 Task: Enable the option that shows HTML comments.
Action: Mouse moved to (949, 30)
Screenshot: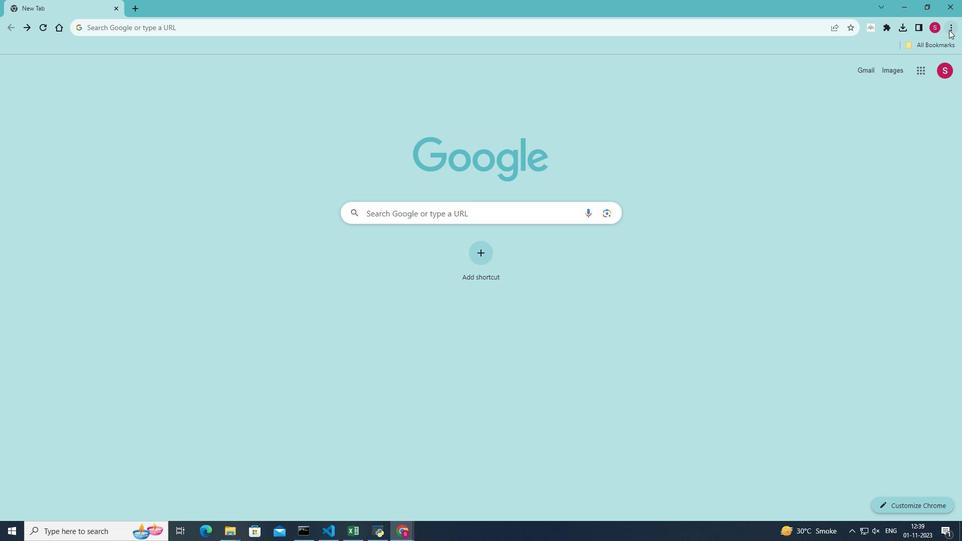 
Action: Mouse pressed left at (949, 30)
Screenshot: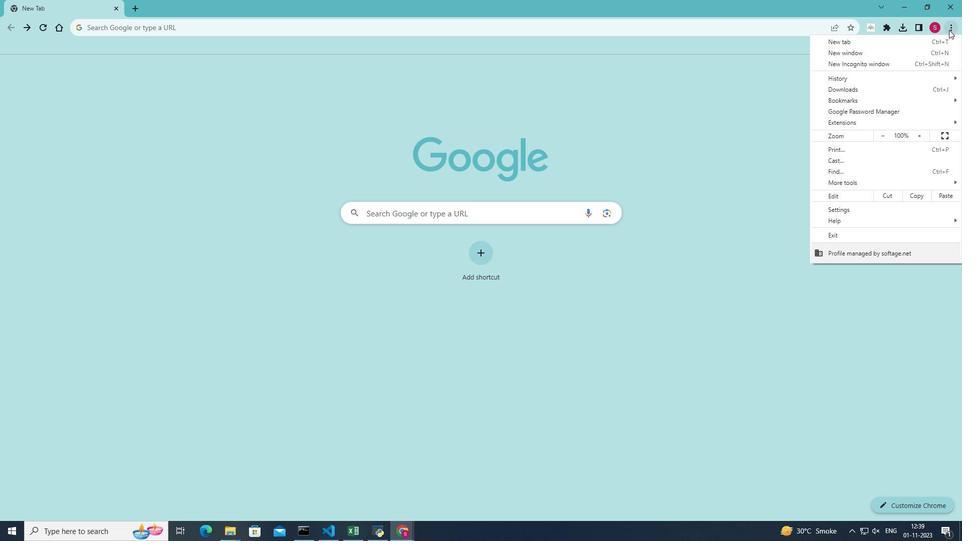 
Action: Mouse moved to (856, 182)
Screenshot: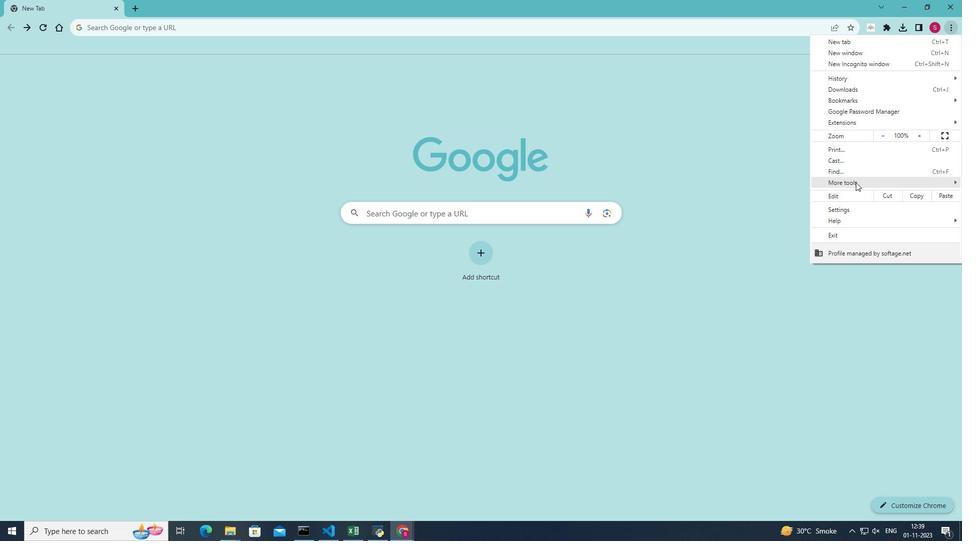
Action: Mouse pressed left at (856, 182)
Screenshot: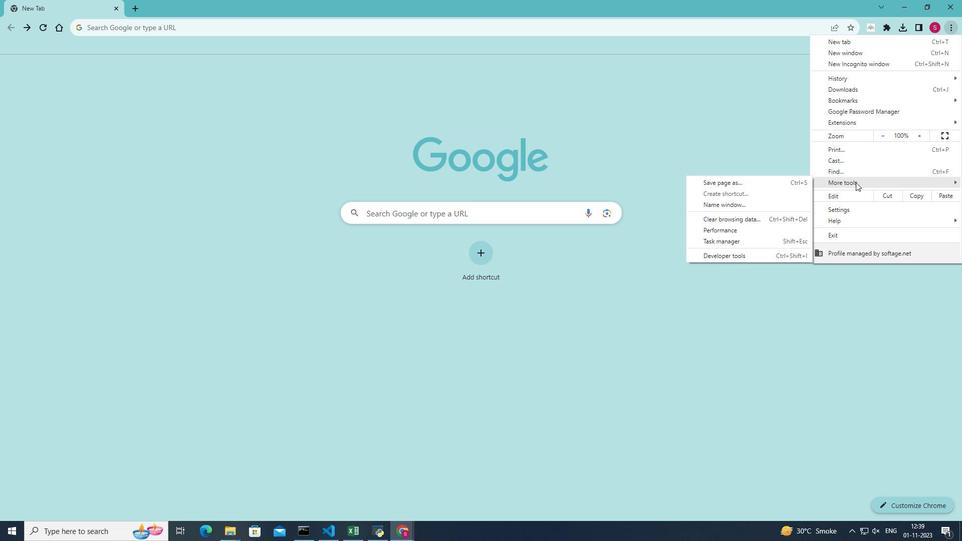 
Action: Mouse moved to (742, 254)
Screenshot: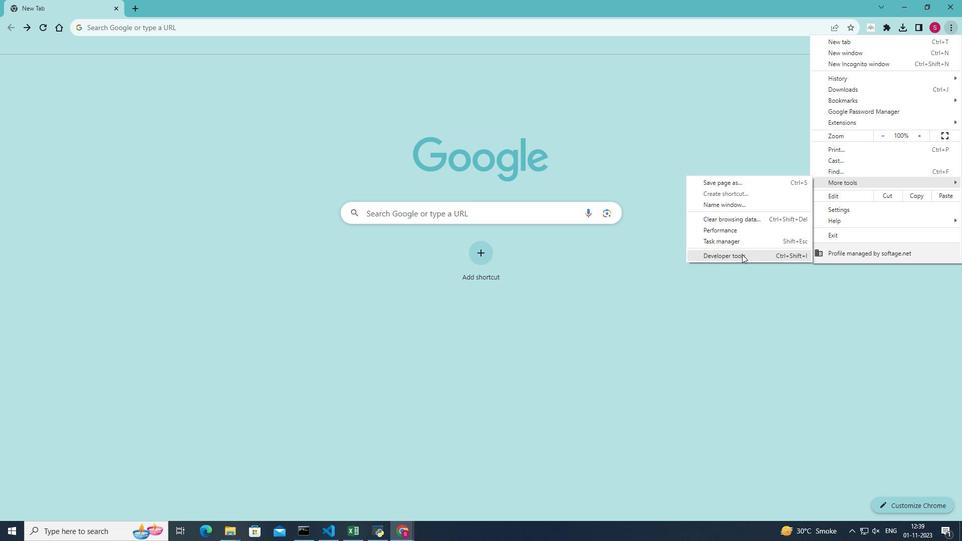
Action: Mouse pressed left at (742, 254)
Screenshot: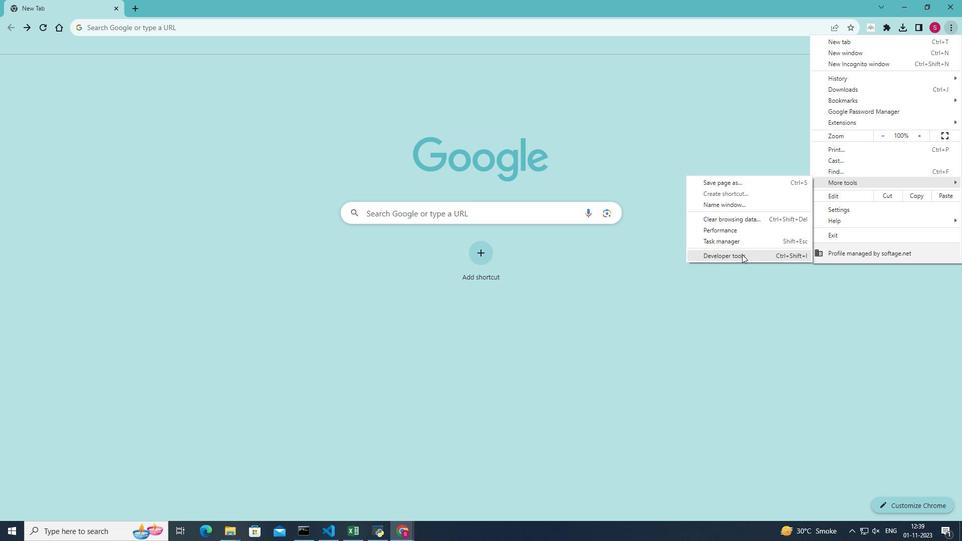 
Action: Mouse moved to (925, 61)
Screenshot: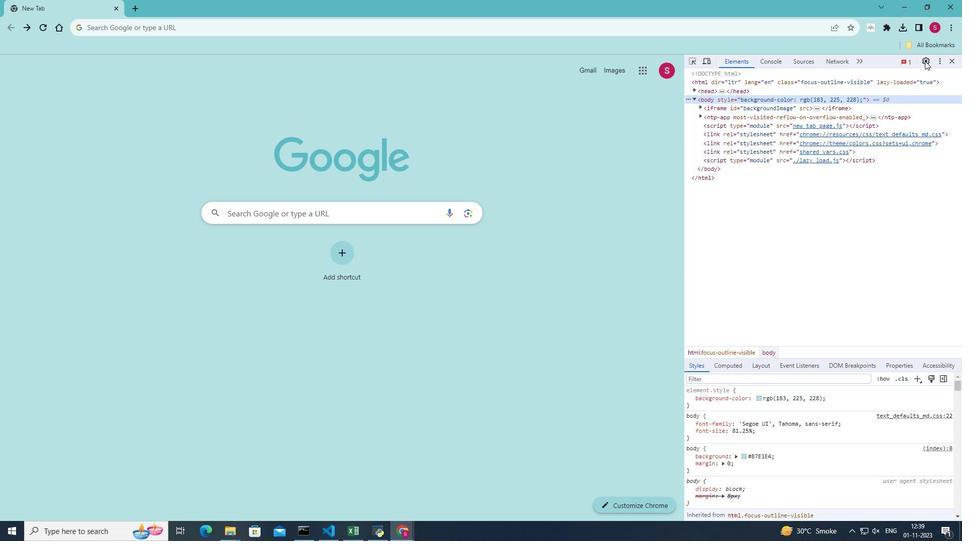 
Action: Mouse pressed left at (925, 61)
Screenshot: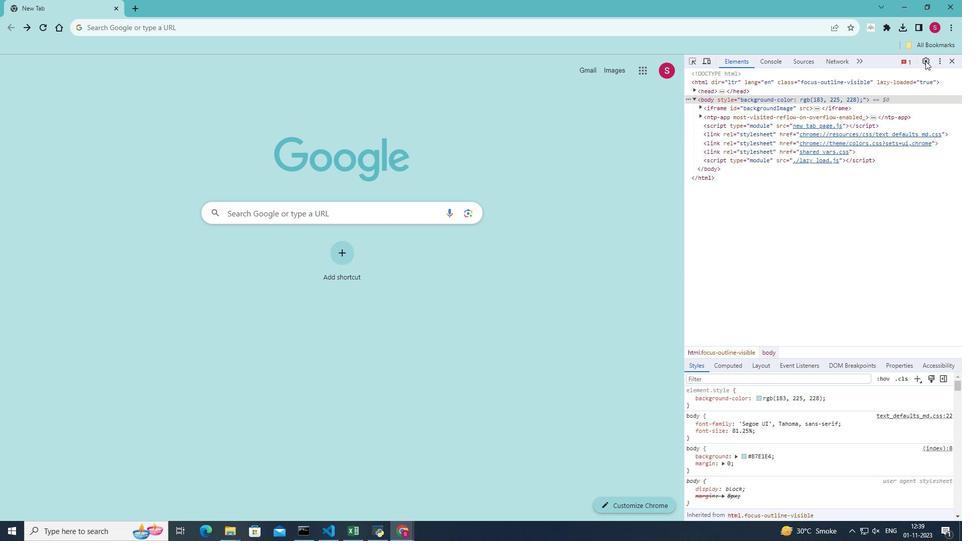 
Action: Mouse moved to (888, 309)
Screenshot: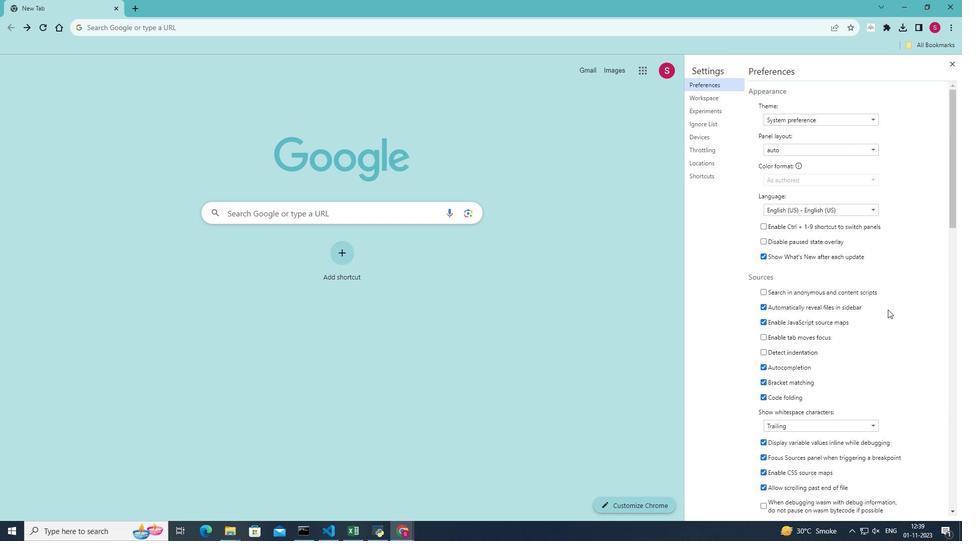 
Action: Mouse scrolled (888, 309) with delta (0, 0)
Screenshot: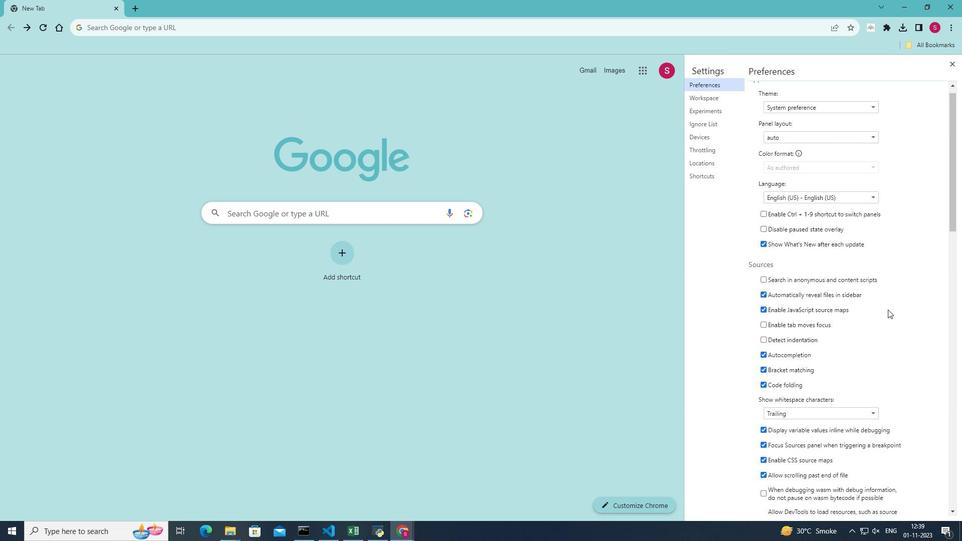 
Action: Mouse scrolled (888, 309) with delta (0, 0)
Screenshot: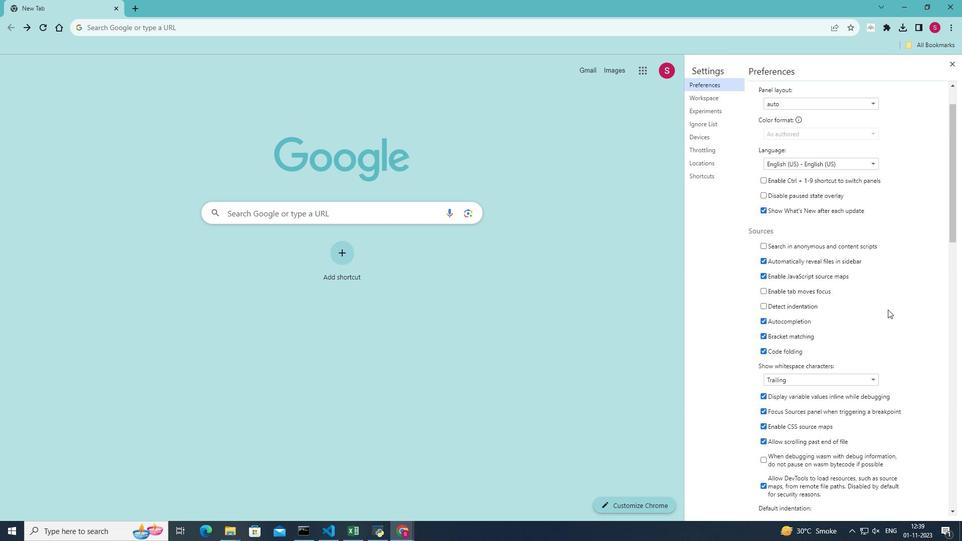 
Action: Mouse scrolled (888, 309) with delta (0, 0)
Screenshot: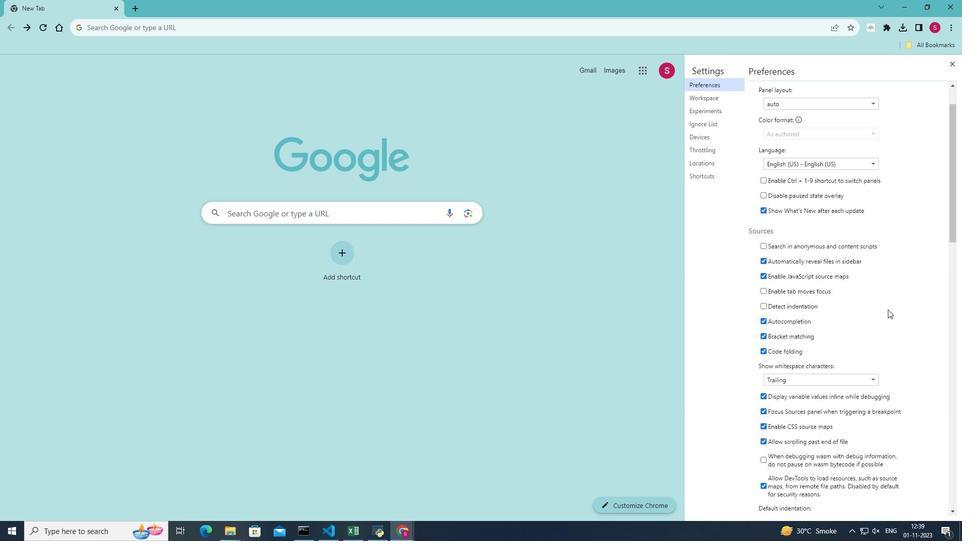 
Action: Mouse scrolled (888, 309) with delta (0, 0)
Screenshot: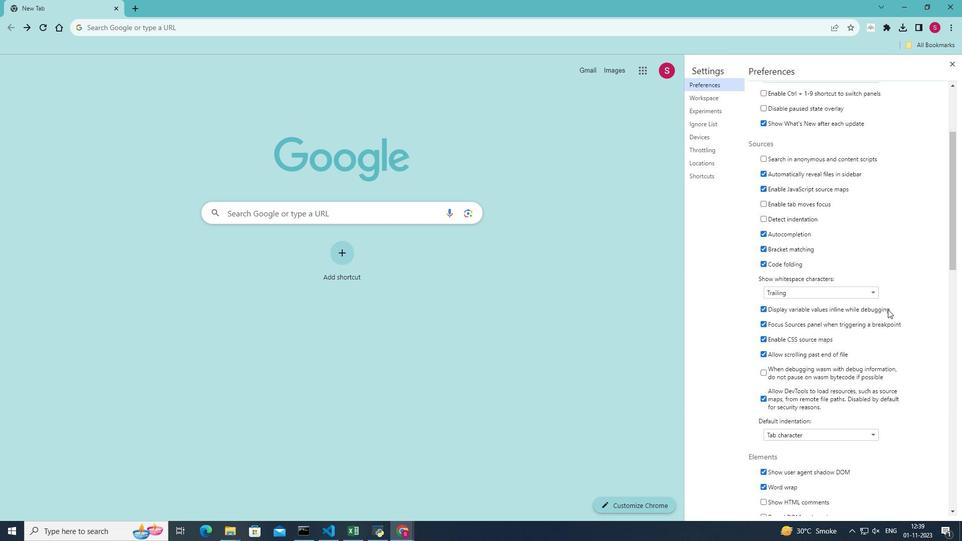 
Action: Mouse scrolled (888, 309) with delta (0, 0)
Screenshot: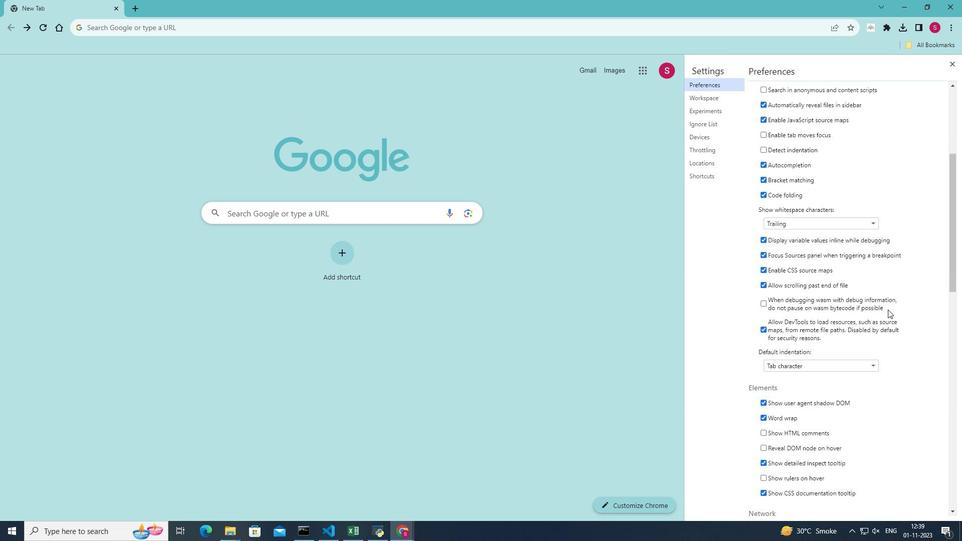 
Action: Mouse scrolled (888, 309) with delta (0, 0)
Screenshot: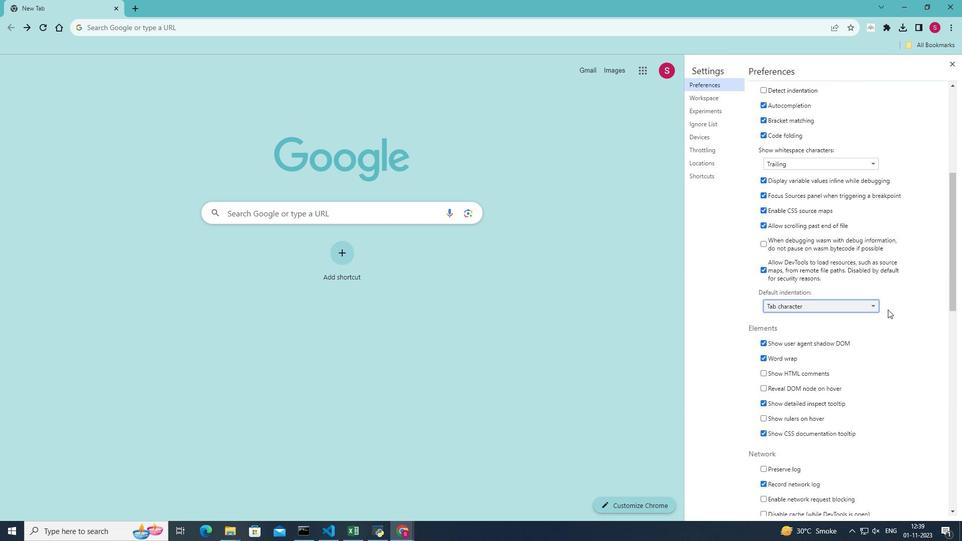 
Action: Mouse scrolled (888, 309) with delta (0, 0)
Screenshot: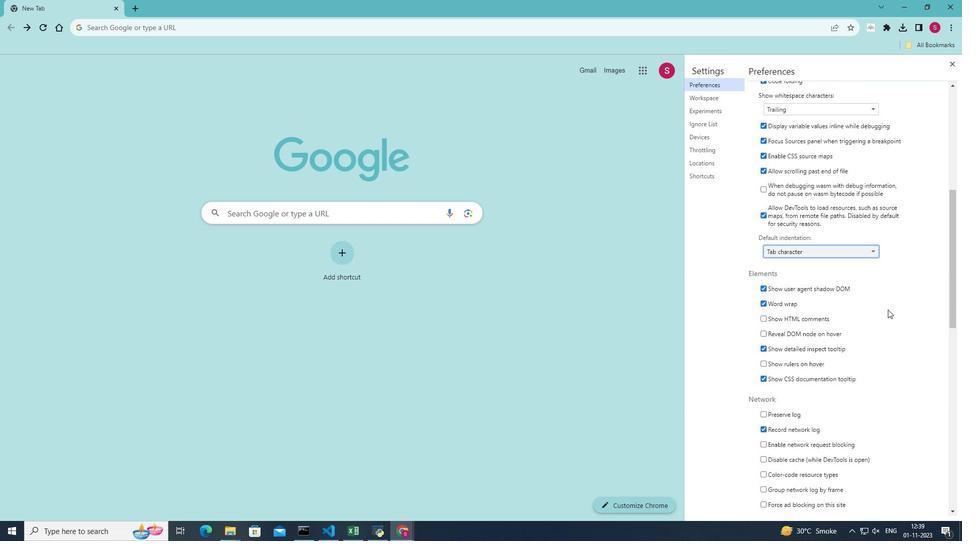 
Action: Mouse moved to (761, 286)
Screenshot: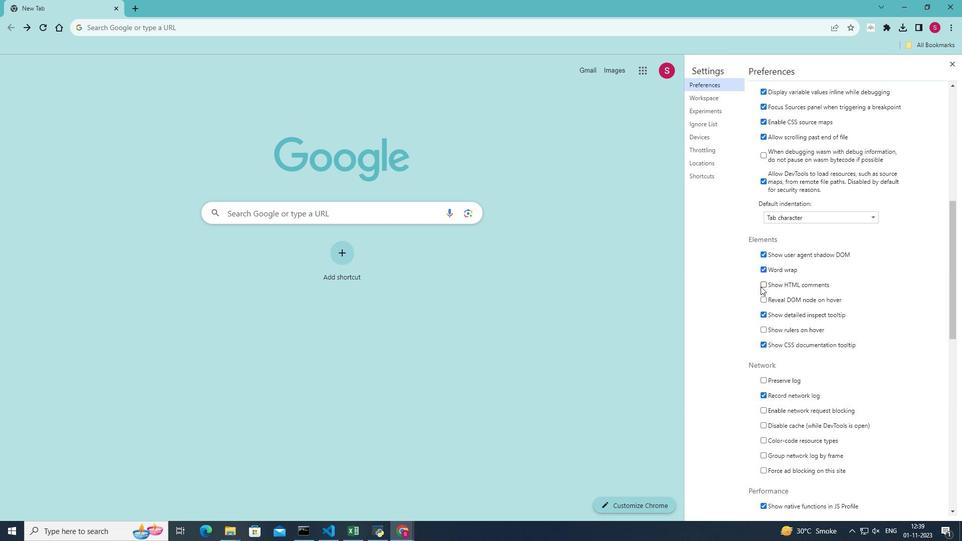 
Action: Mouse pressed left at (761, 286)
Screenshot: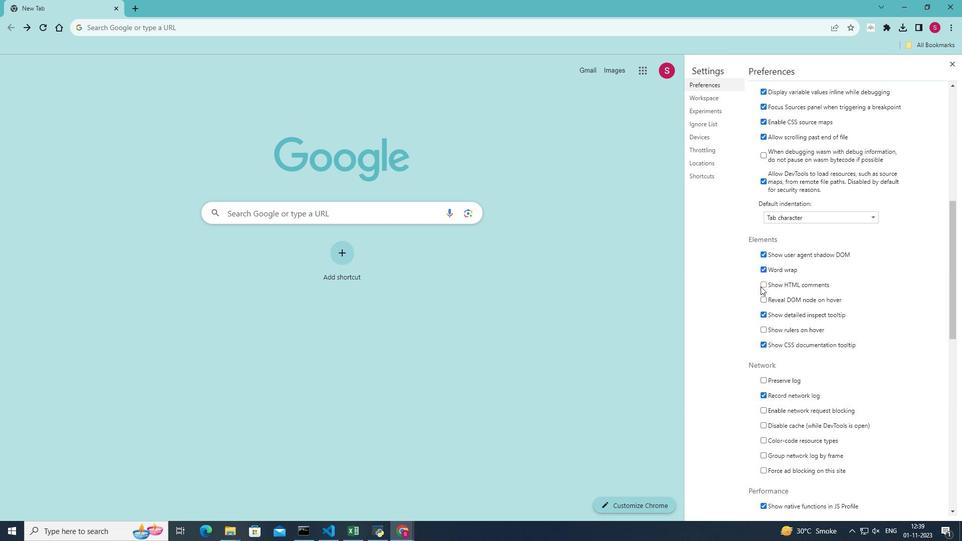 
Action: Mouse moved to (885, 297)
Screenshot: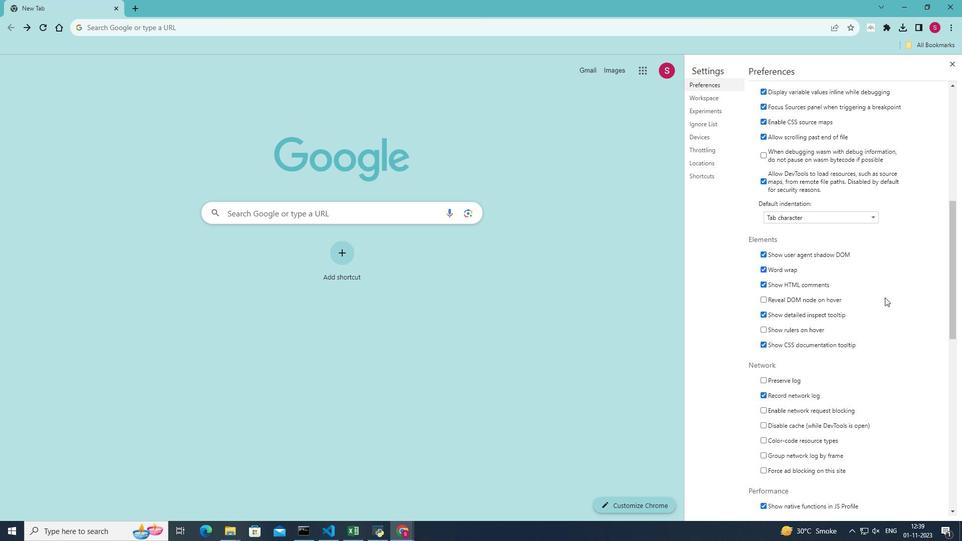 
